 Task: Add Cameron's Coffee Jamaica Blue Mountain Blend Coffee to the cart.
Action: Mouse pressed left at (21, 142)
Screenshot: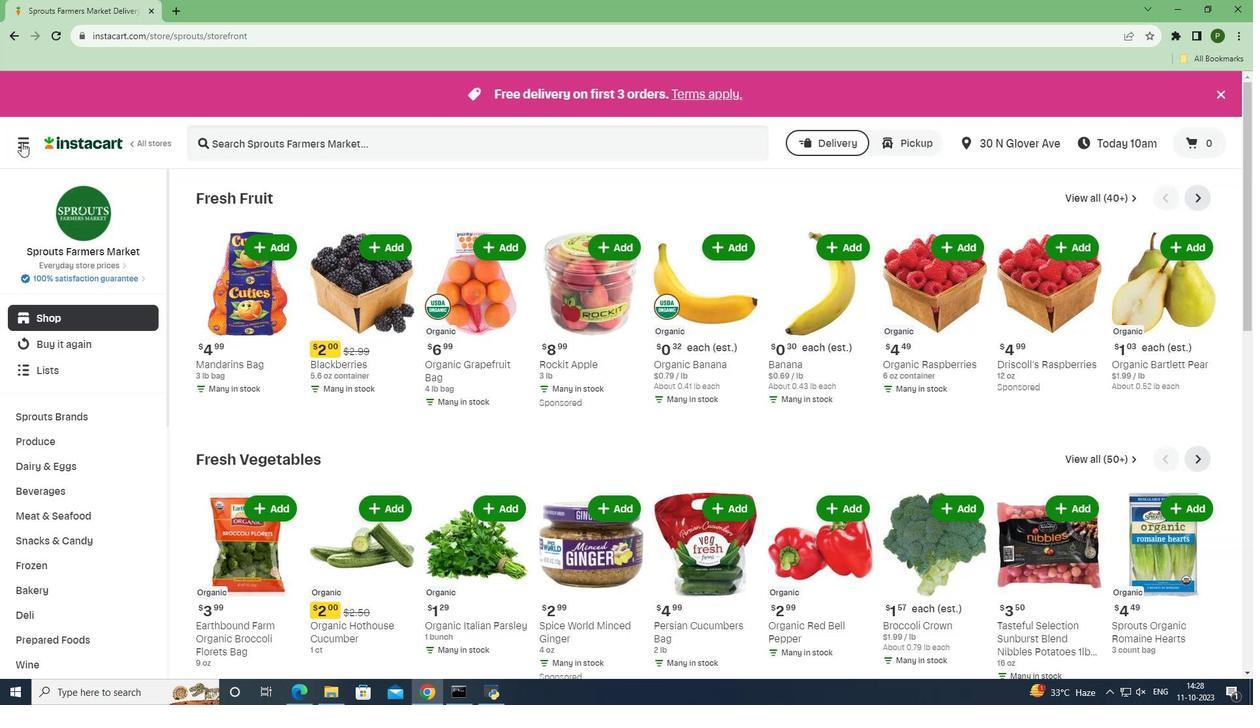 
Action: Mouse moved to (52, 343)
Screenshot: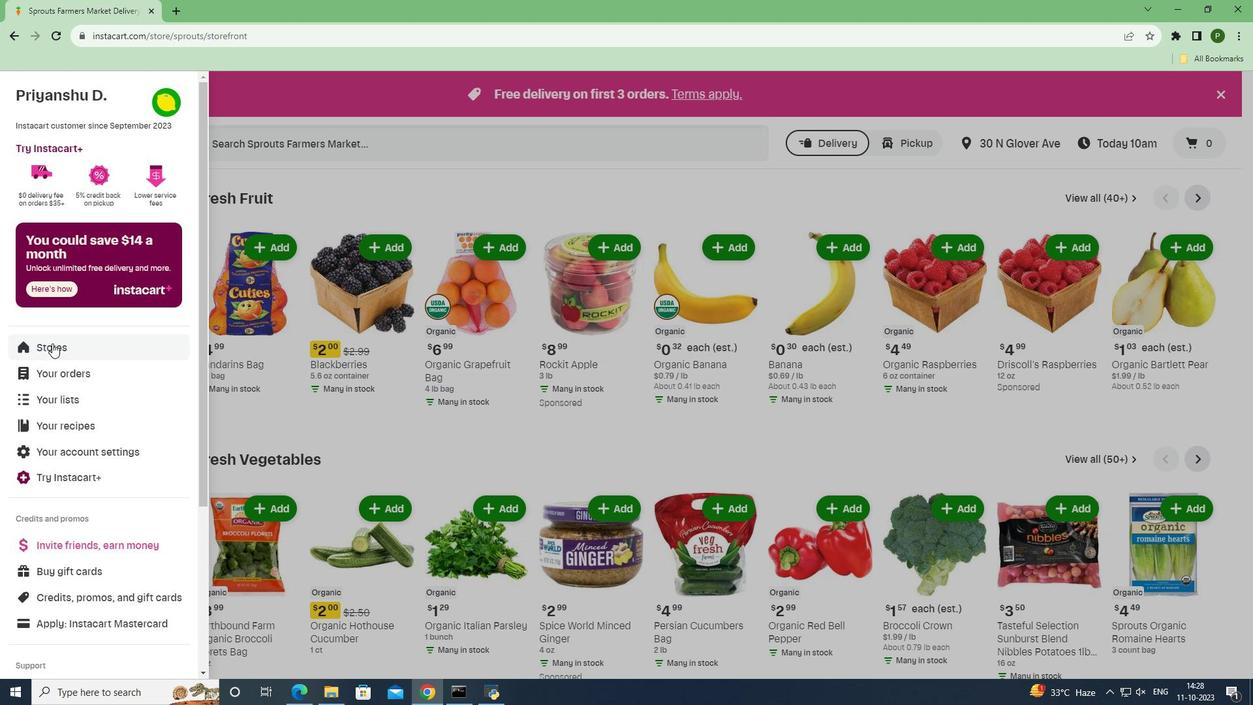 
Action: Mouse pressed left at (52, 343)
Screenshot: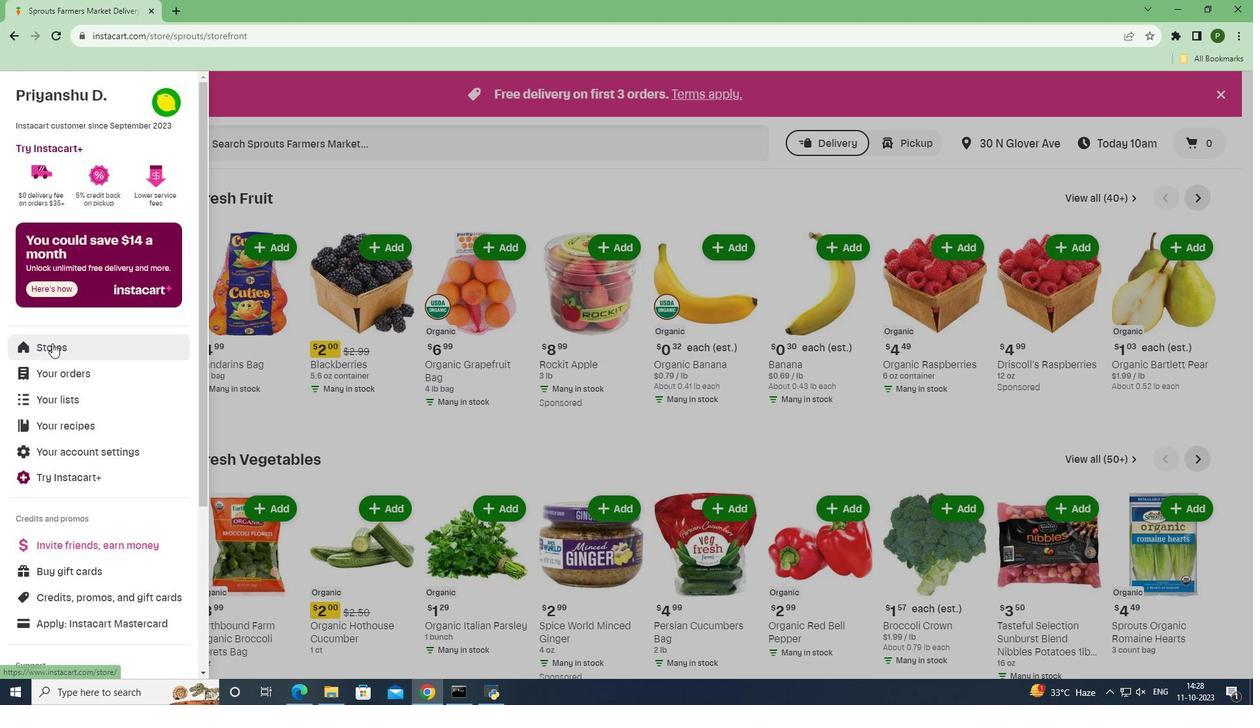 
Action: Mouse moved to (308, 156)
Screenshot: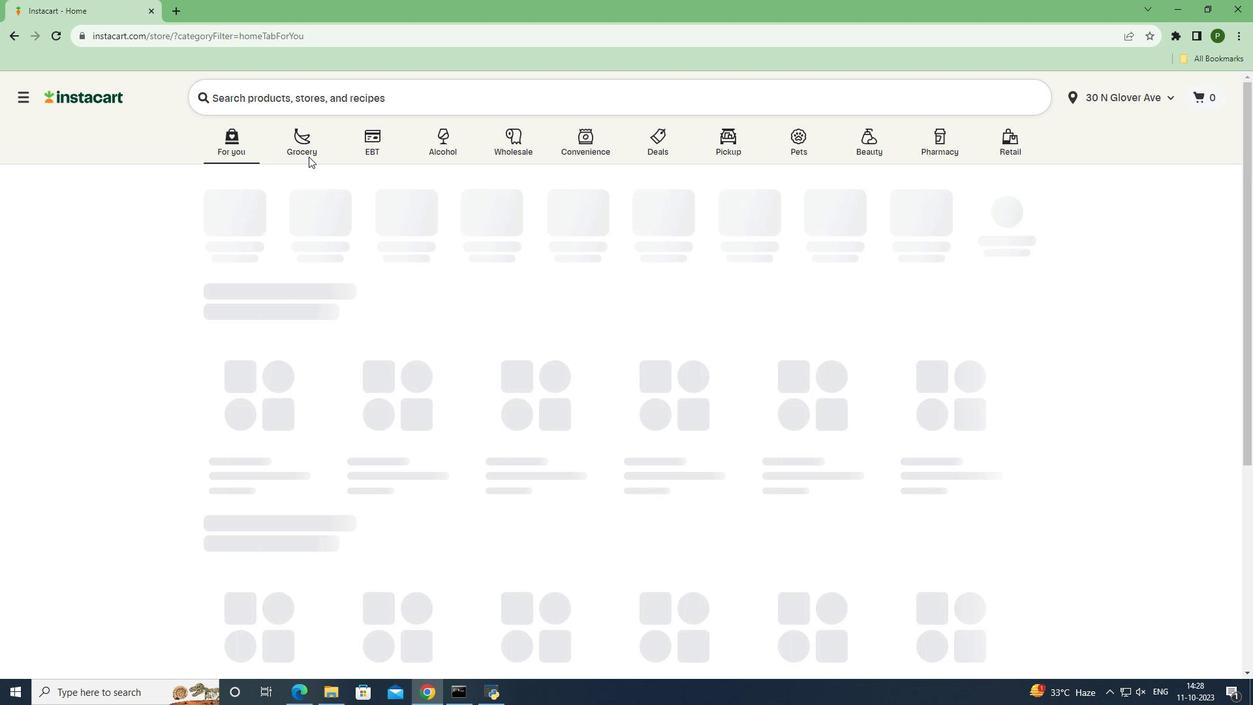 
Action: Mouse pressed left at (308, 156)
Screenshot: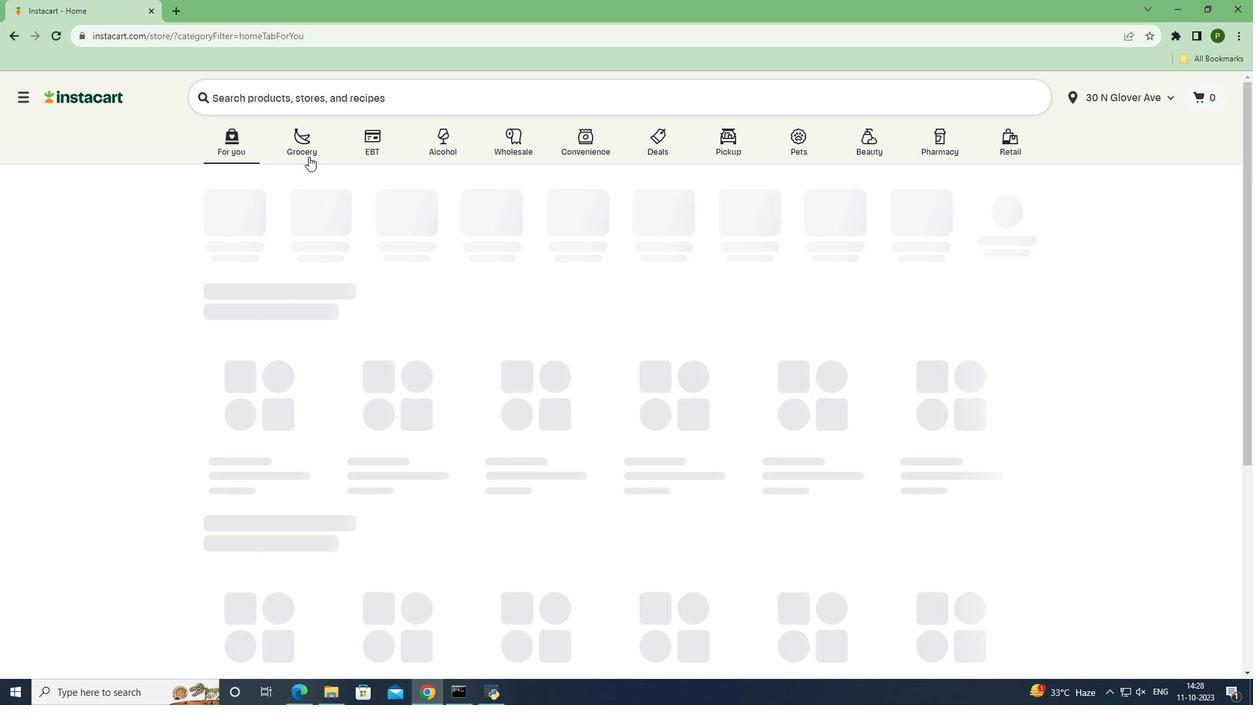 
Action: Mouse moved to (508, 297)
Screenshot: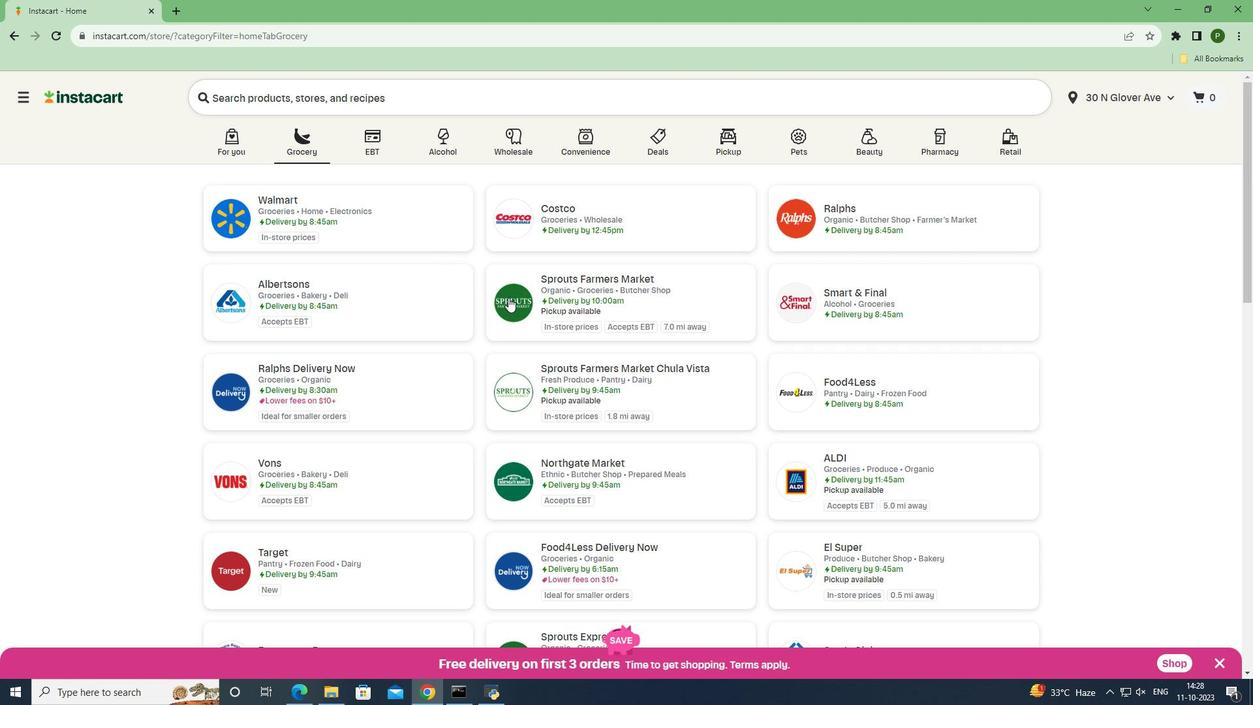 
Action: Mouse pressed left at (508, 297)
Screenshot: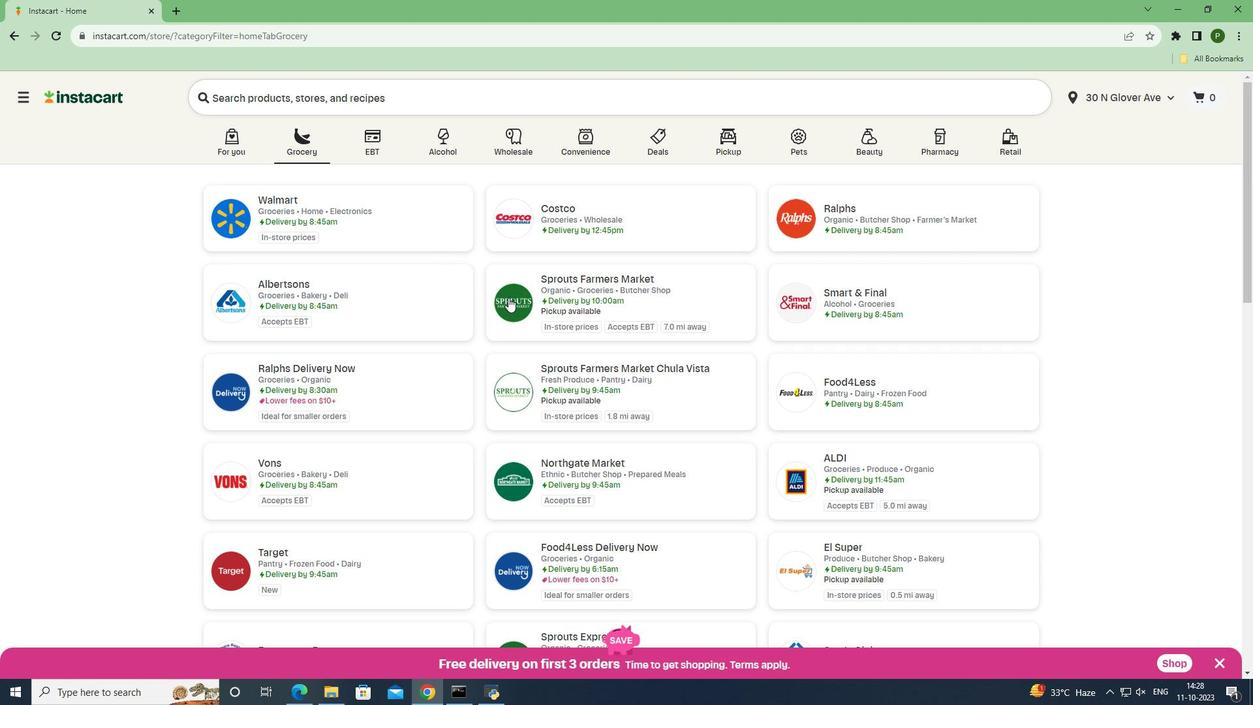 
Action: Mouse moved to (76, 488)
Screenshot: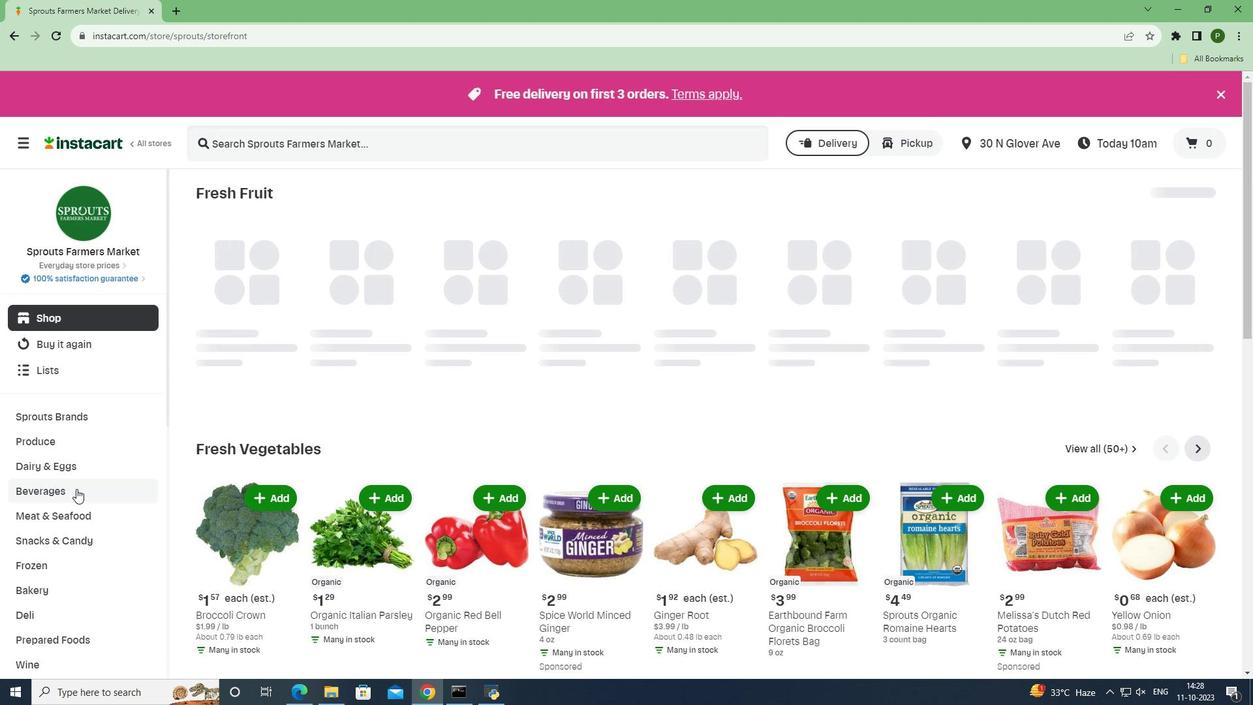 
Action: Mouse pressed left at (76, 488)
Screenshot: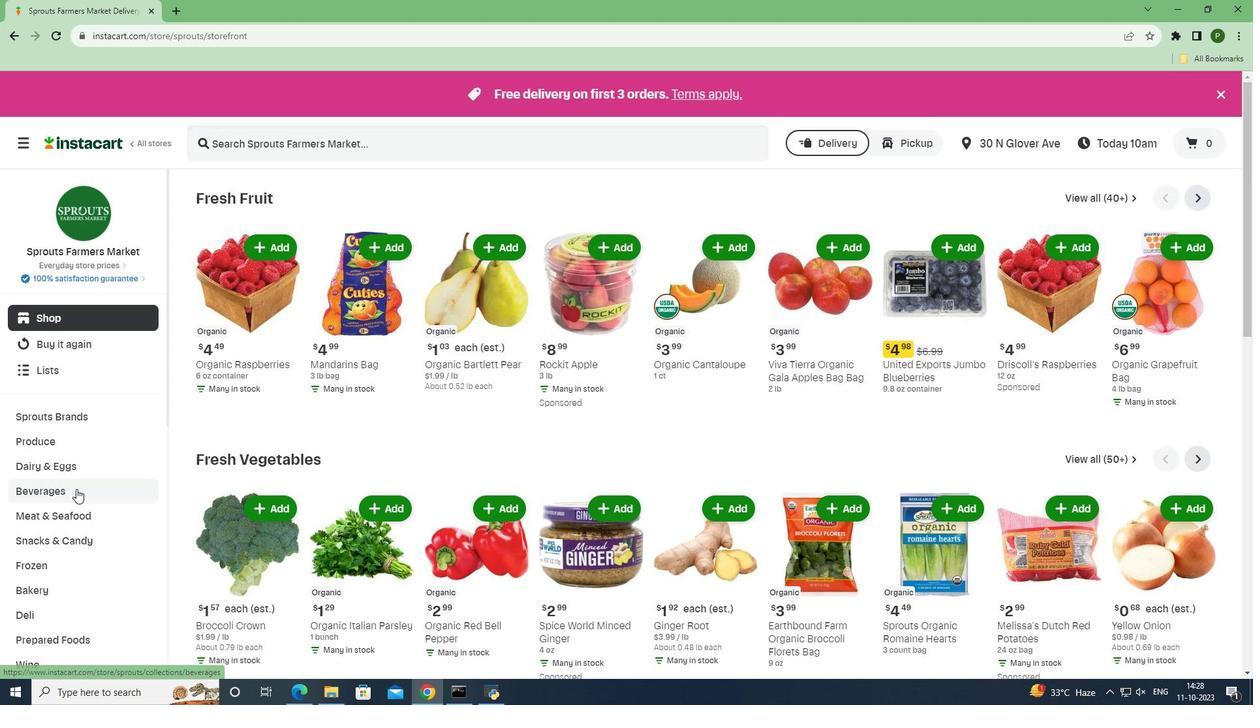 
Action: Mouse moved to (56, 564)
Screenshot: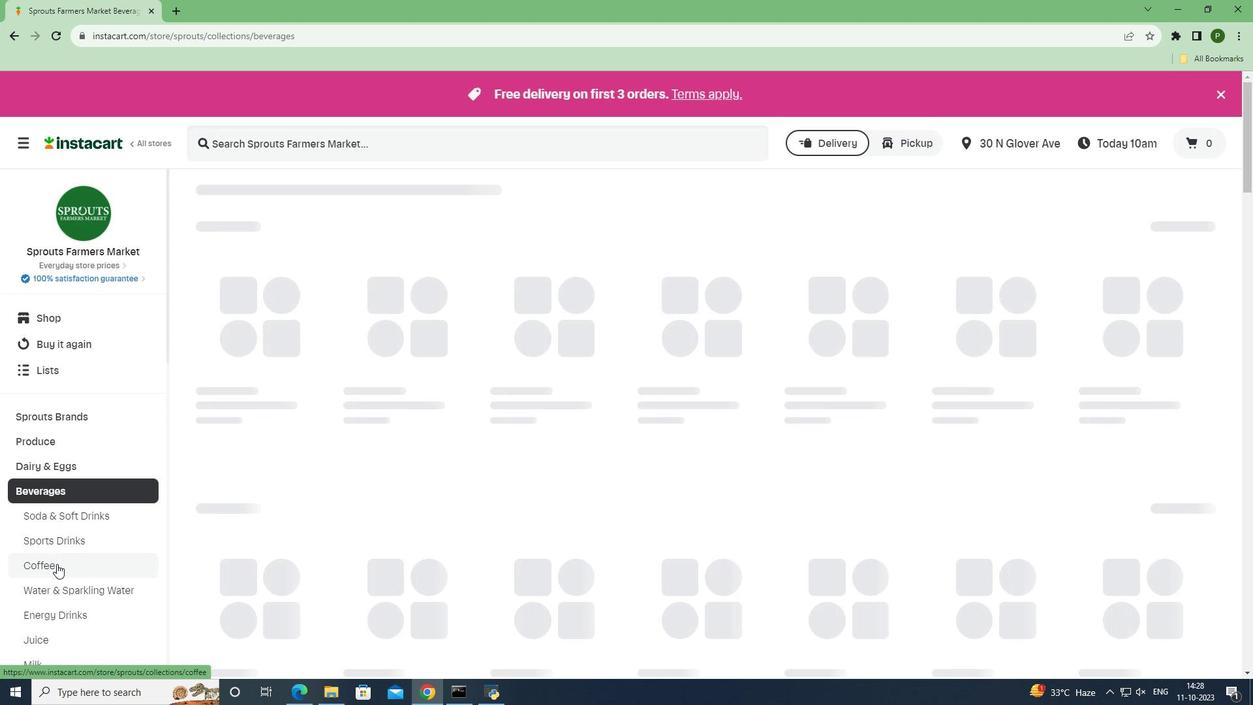 
Action: Mouse pressed left at (56, 564)
Screenshot: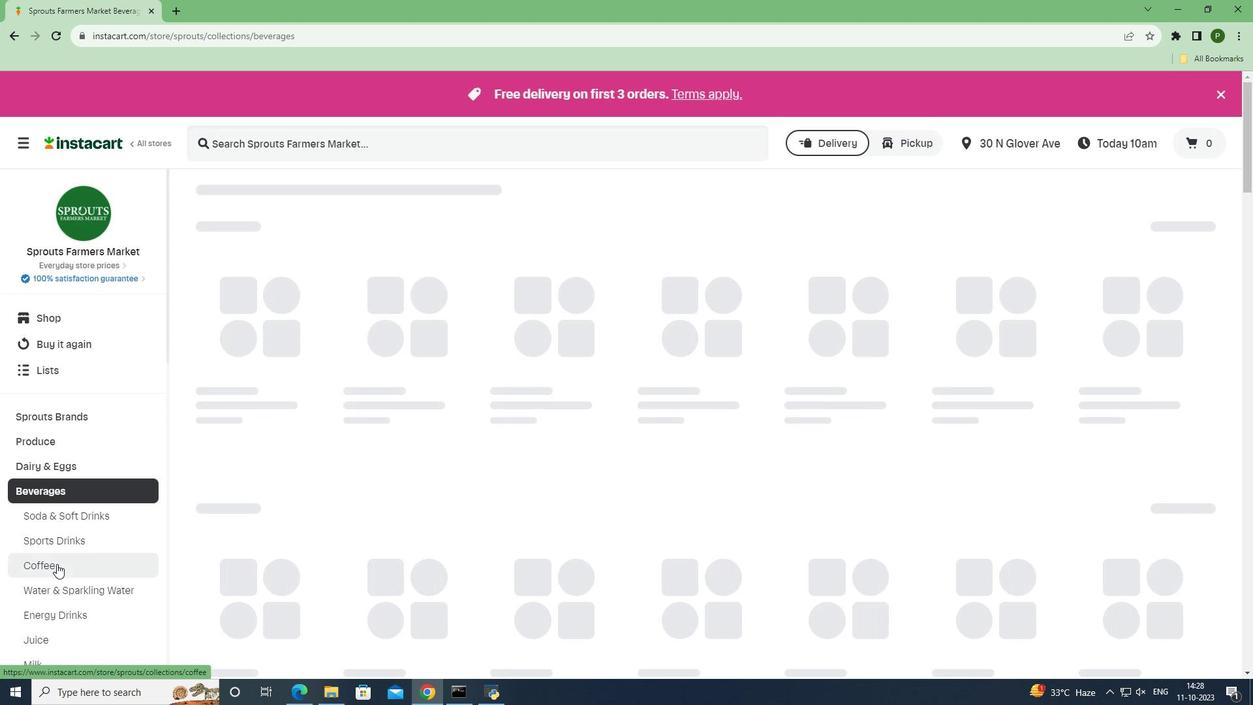 
Action: Mouse moved to (269, 142)
Screenshot: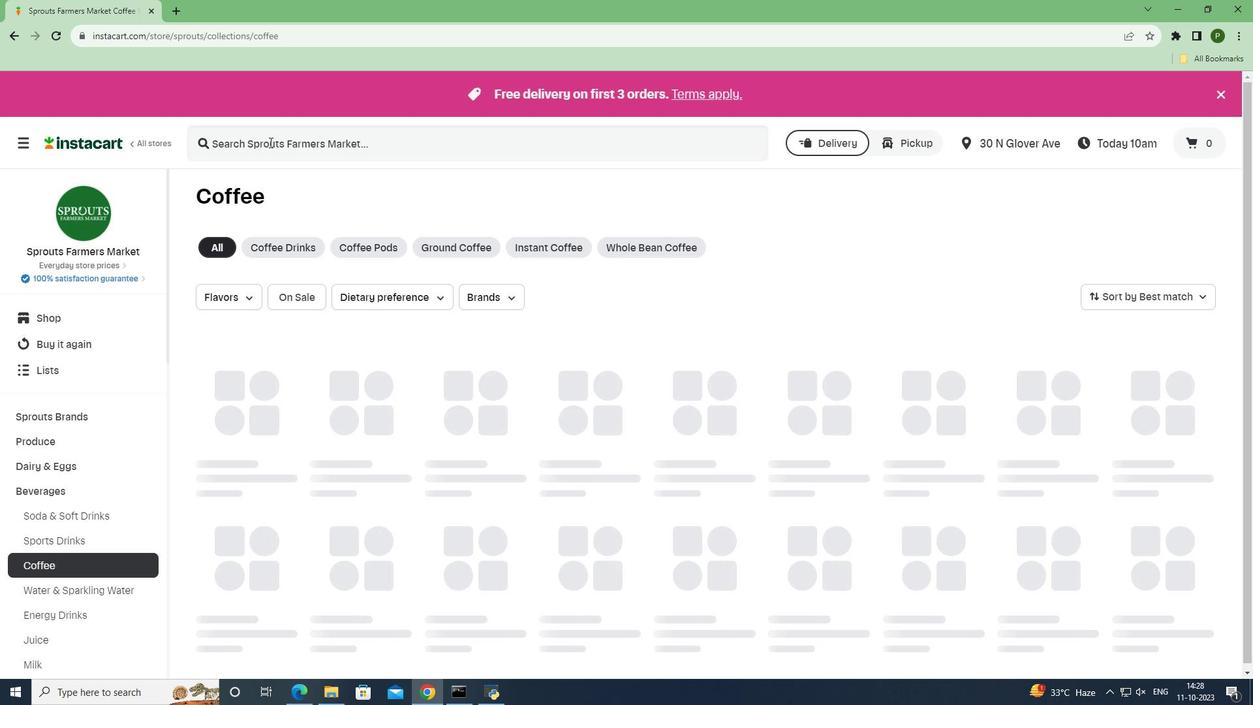 
Action: Mouse pressed left at (269, 142)
Screenshot: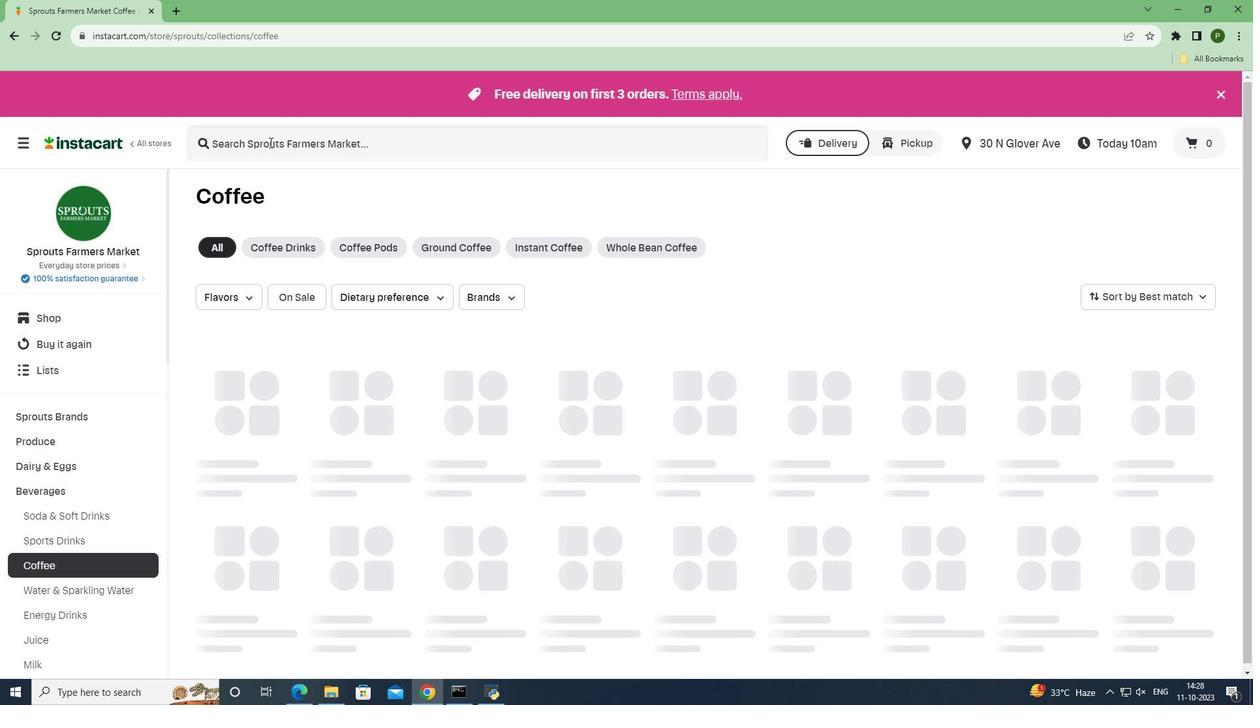 
Action: Key pressed <Key.caps_lock>C<Key.caps_lock>amron's<Key.space><Key.caps_lock>C<Key.caps_lock>offee<Key.space><Key.caps_lock>J<Key.caps_lock>amaica<Key.space><Key.caps_lock>B<Key.caps_lock>lue<Key.space><Key.caps_lock>M<Key.caps_lock>ountain<Key.space><Key.caps_lock>B<Key.caps_lock>lend<Key.space><Key.caps_lock>C<Key.caps_lock>offee<Key.enter>
Screenshot: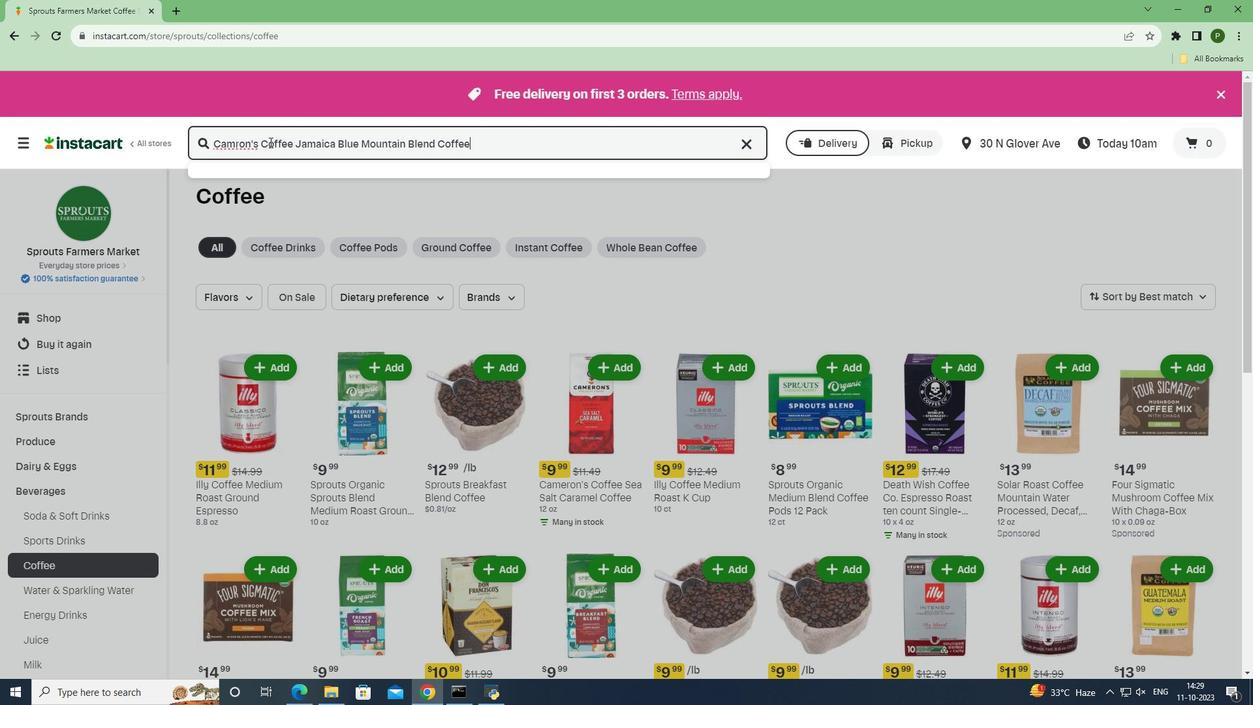 
Action: Mouse moved to (351, 249)
Screenshot: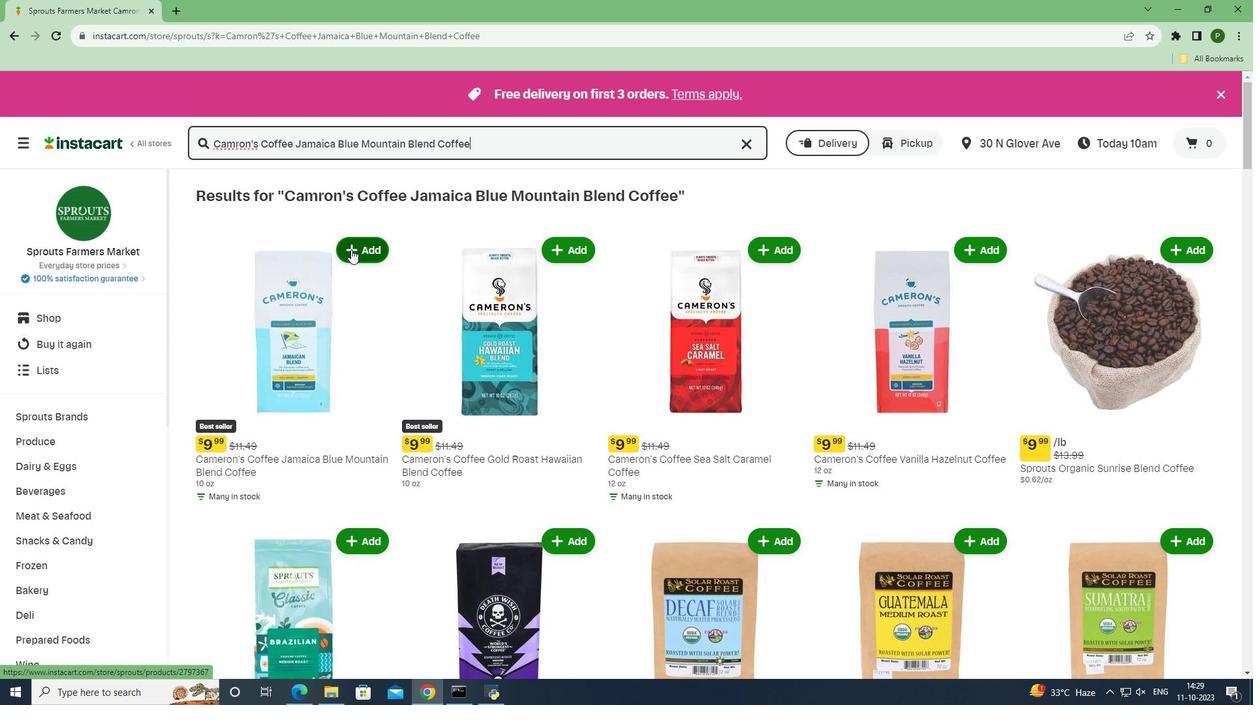 
Action: Mouse pressed left at (351, 249)
Screenshot: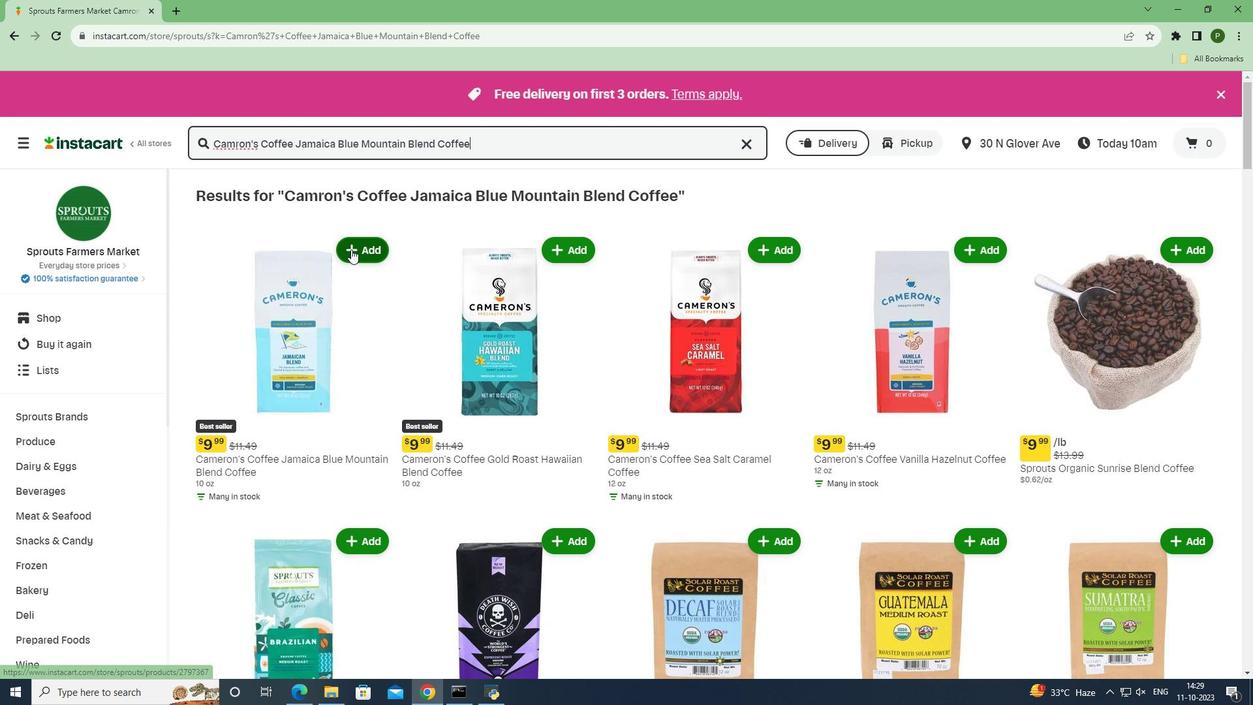 
Action: Mouse moved to (378, 347)
Screenshot: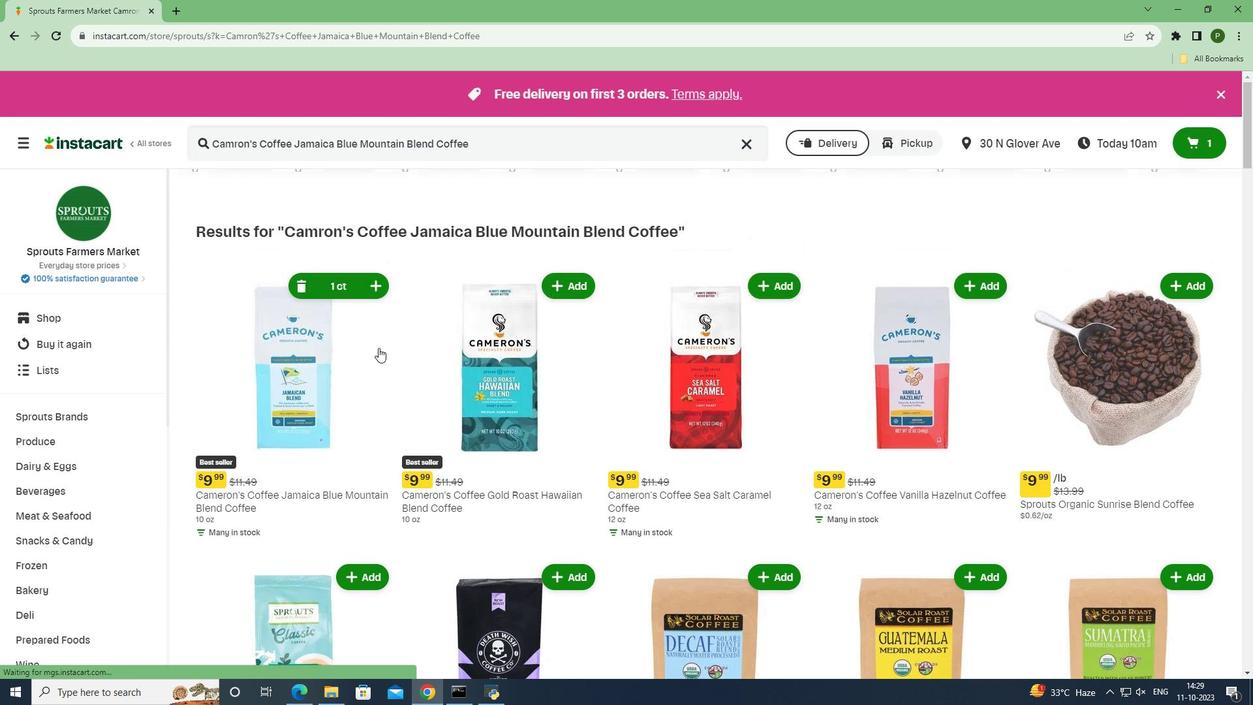
